 Task: Open Card Card0000000302 in Board Board0000000076 in Workspace WS0000000026 in Trello. Add Member Ayush98111@gmail.com to Card Card0000000302 in Board Board0000000076 in Workspace WS0000000026 in Trello. Add Yellow Label titled Label0000000302 to Card Card0000000302 in Board Board0000000076 in Workspace WS0000000026 in Trello. Add Checklist CL0000000302 to Card Card0000000302 in Board Board0000000076 in Workspace WS0000000026 in Trello. Add Dates with Start Date as May 08 2023 and Due Date as May 31 2023 to Card Card0000000302 in Board Board0000000076 in Workspace WS0000000026 in Trello
Action: Mouse moved to (350, 311)
Screenshot: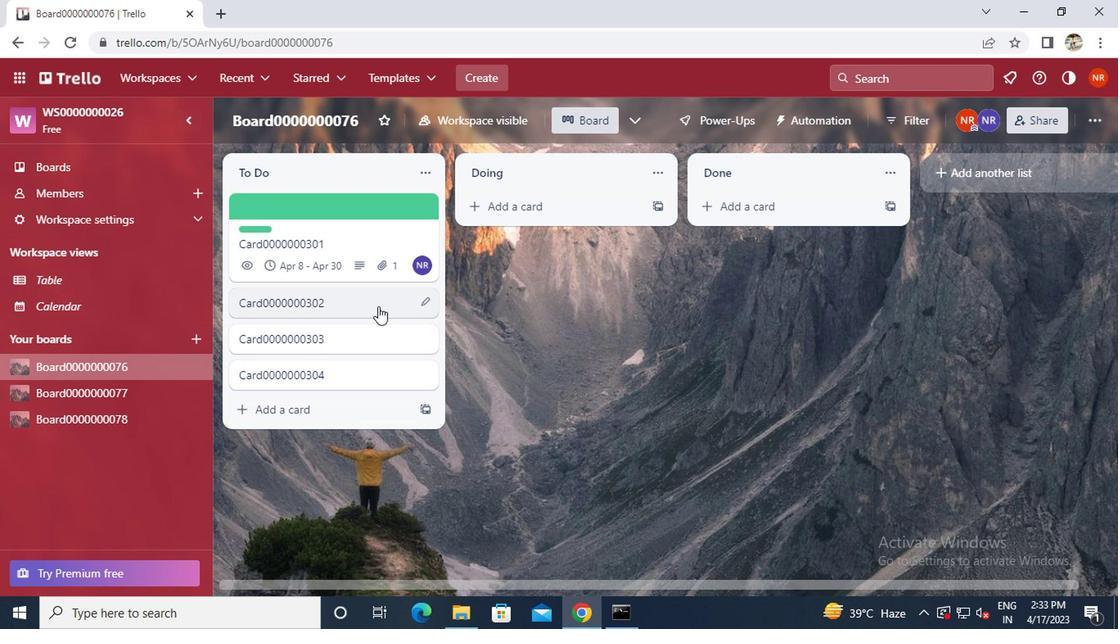 
Action: Mouse pressed left at (350, 311)
Screenshot: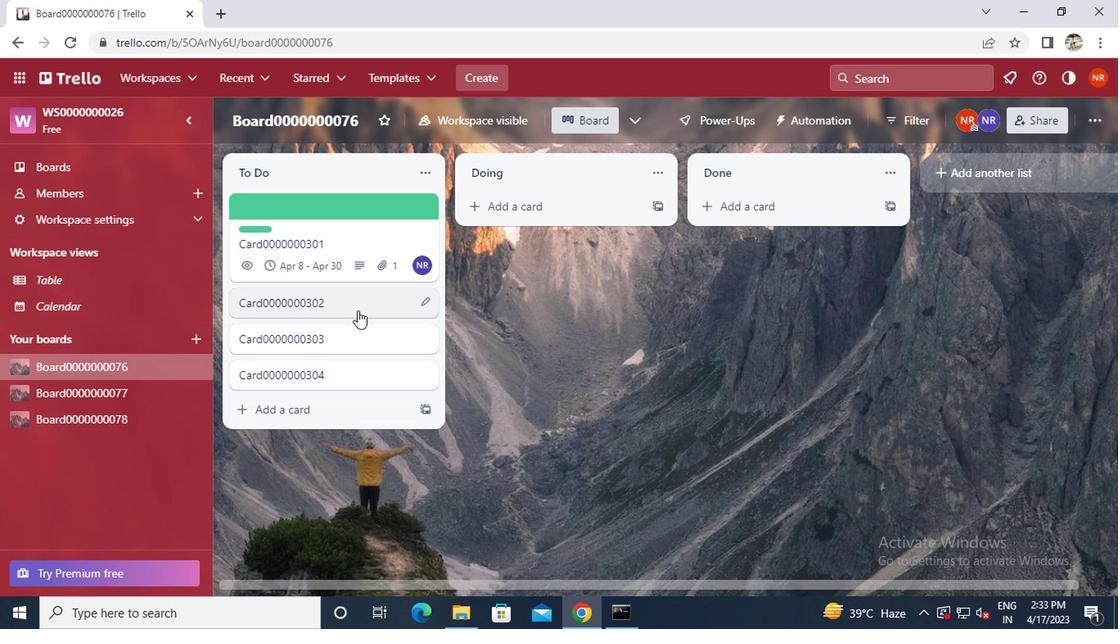
Action: Mouse moved to (762, 265)
Screenshot: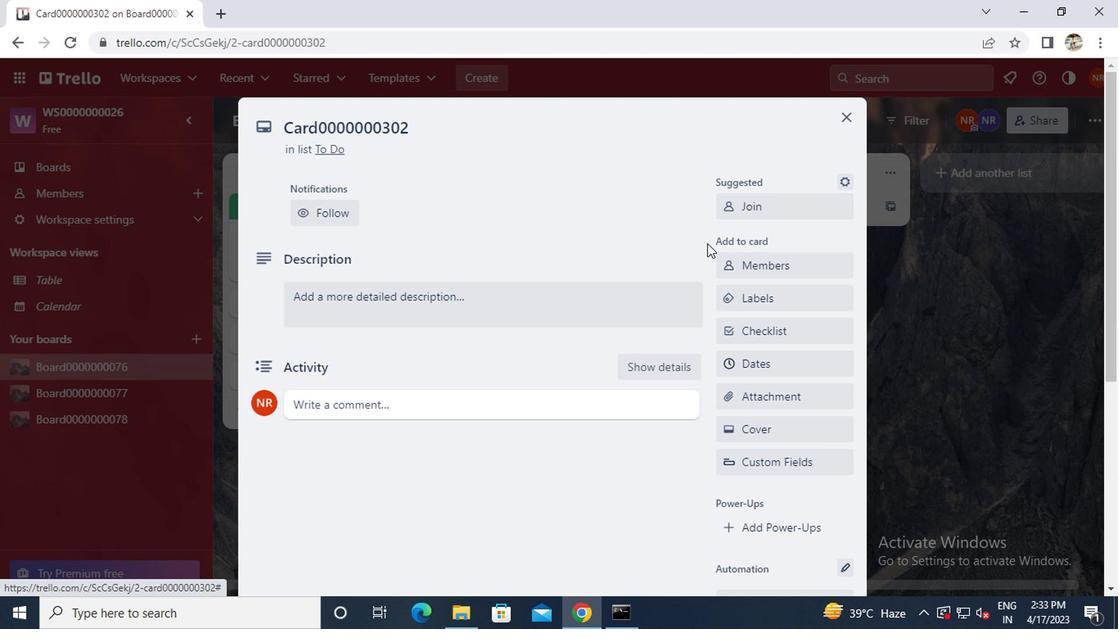 
Action: Mouse pressed left at (762, 265)
Screenshot: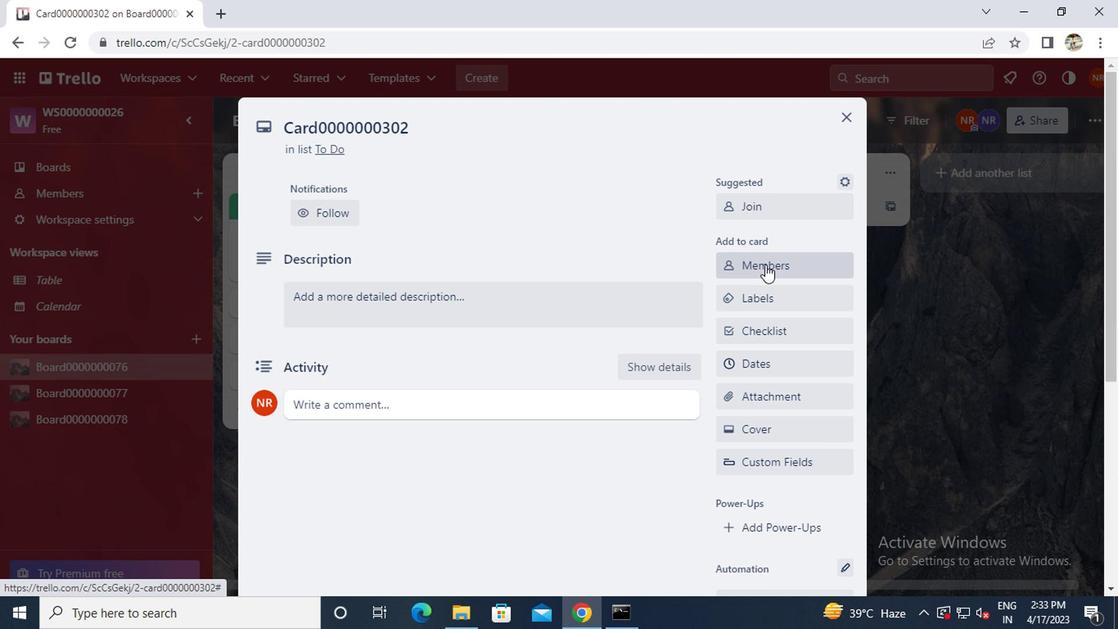 
Action: Key pressed a<Key.caps_lock>yush98111<Key.shift>@GMAIL.COM
Screenshot: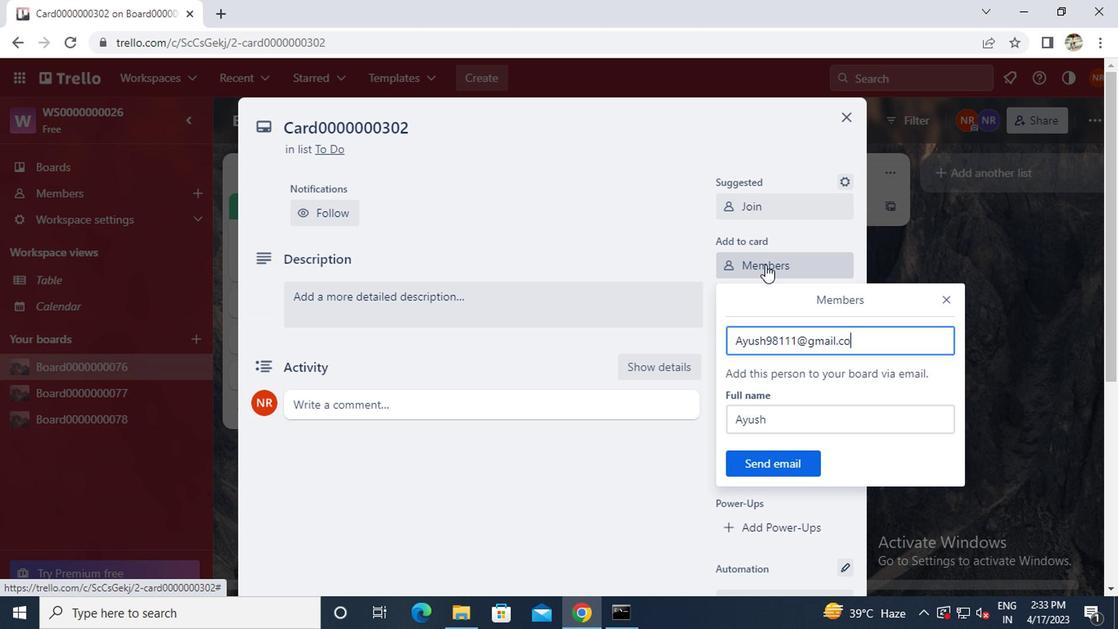 
Action: Mouse moved to (735, 455)
Screenshot: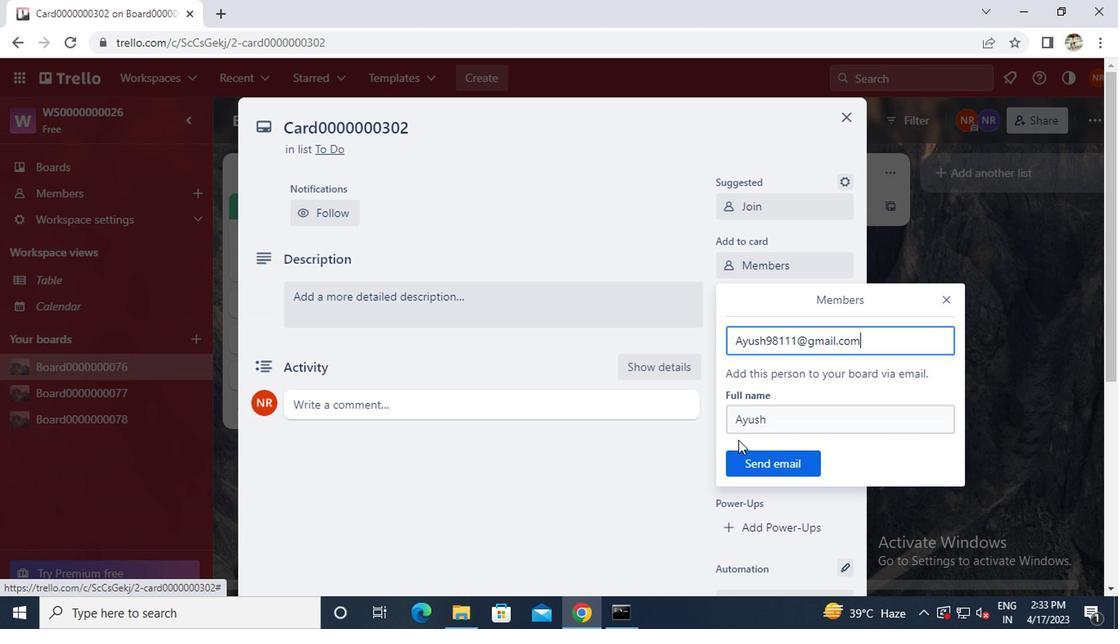 
Action: Mouse pressed left at (735, 455)
Screenshot: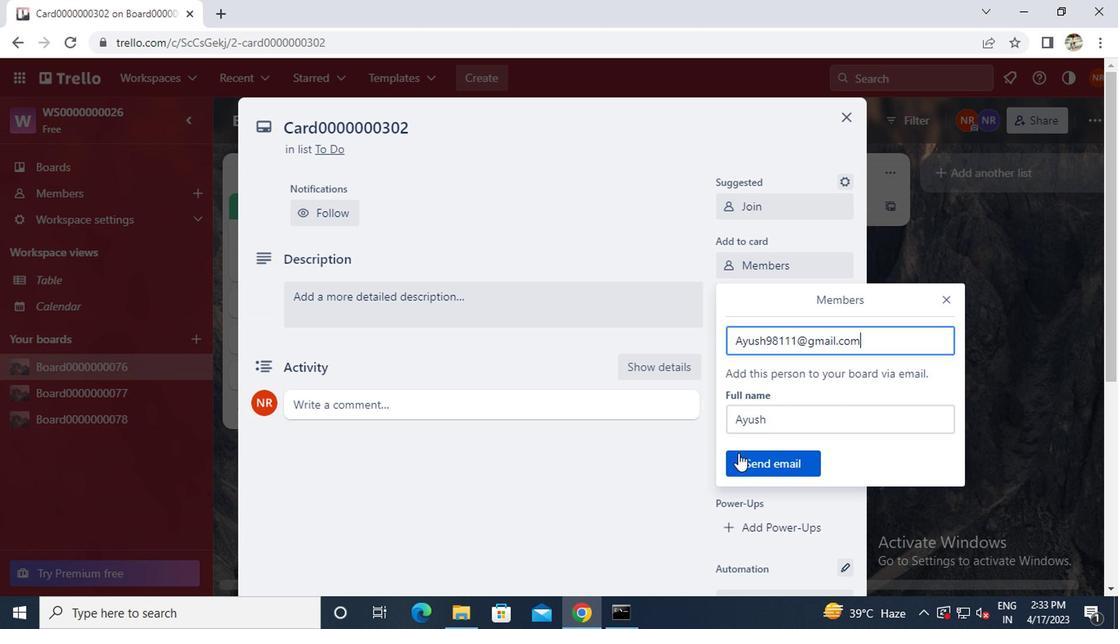 
Action: Mouse moved to (748, 307)
Screenshot: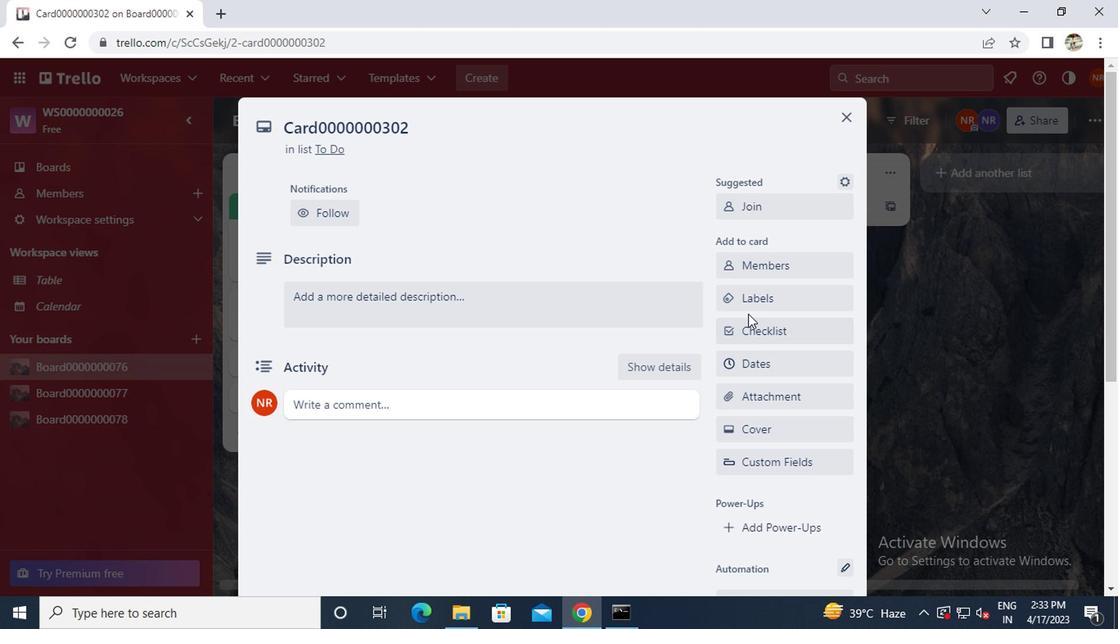 
Action: Mouse pressed left at (748, 307)
Screenshot: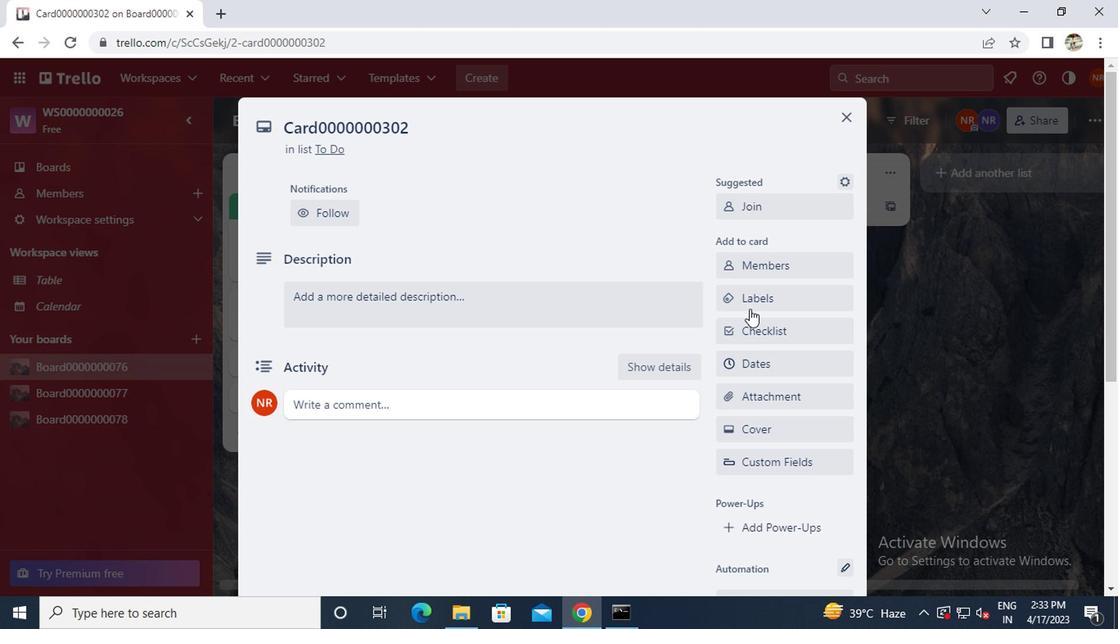 
Action: Mouse moved to (788, 432)
Screenshot: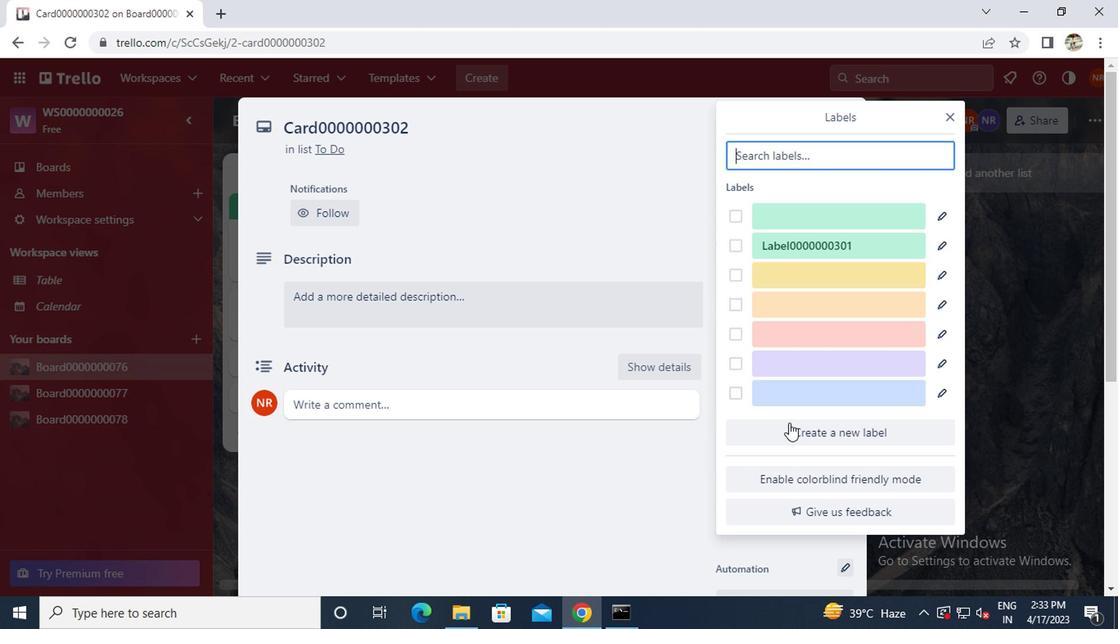 
Action: Mouse pressed left at (788, 432)
Screenshot: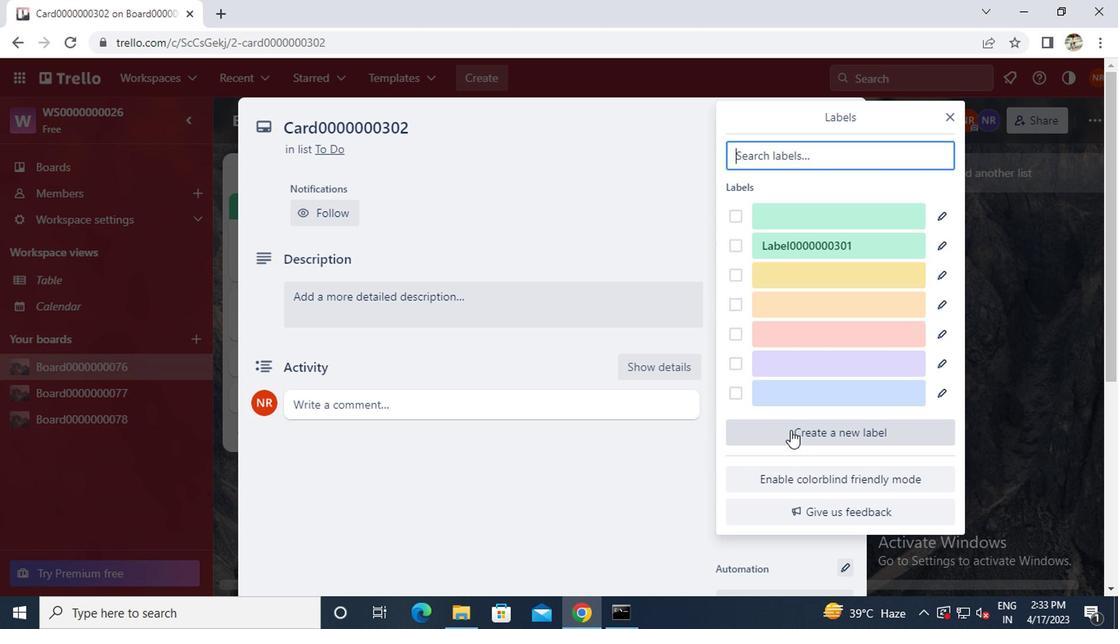 
Action: Mouse moved to (790, 358)
Screenshot: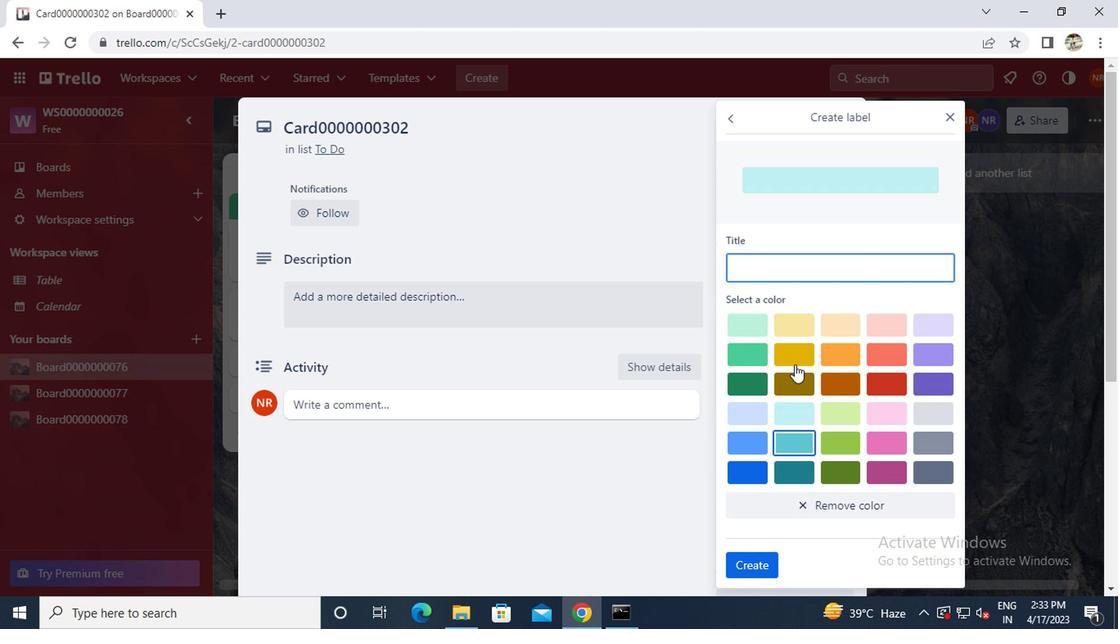 
Action: Mouse pressed left at (790, 358)
Screenshot: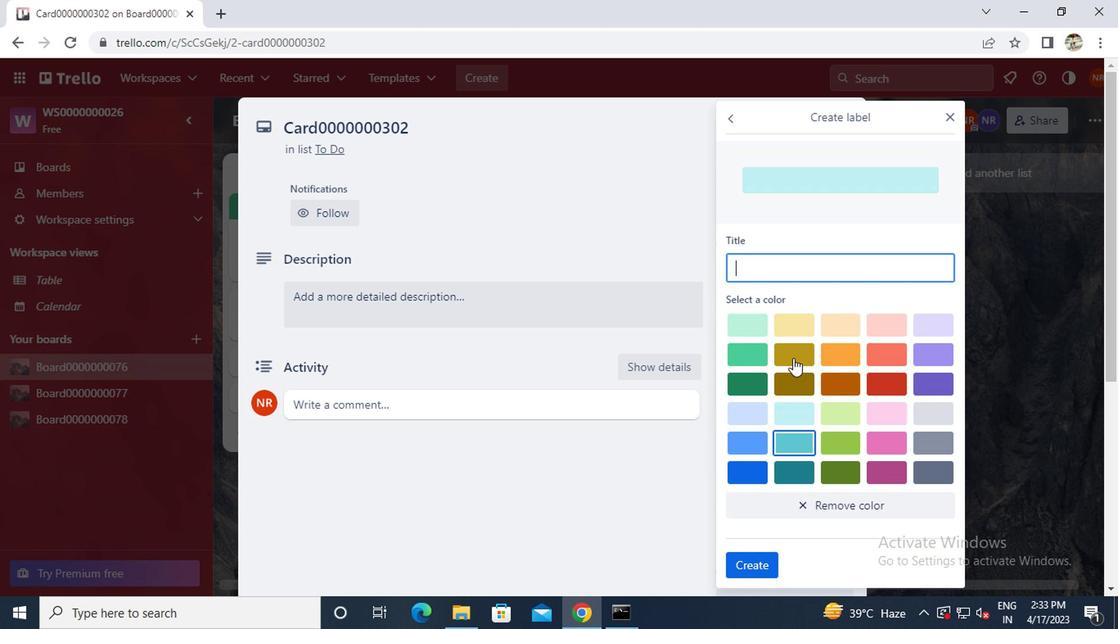 
Action: Mouse moved to (775, 278)
Screenshot: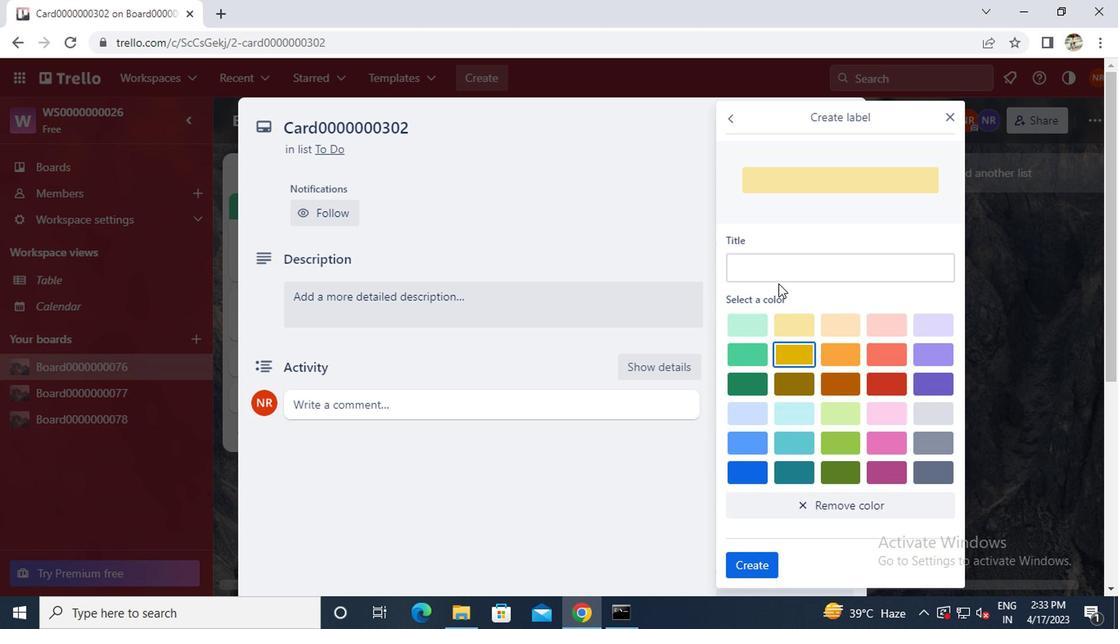 
Action: Mouse pressed left at (775, 278)
Screenshot: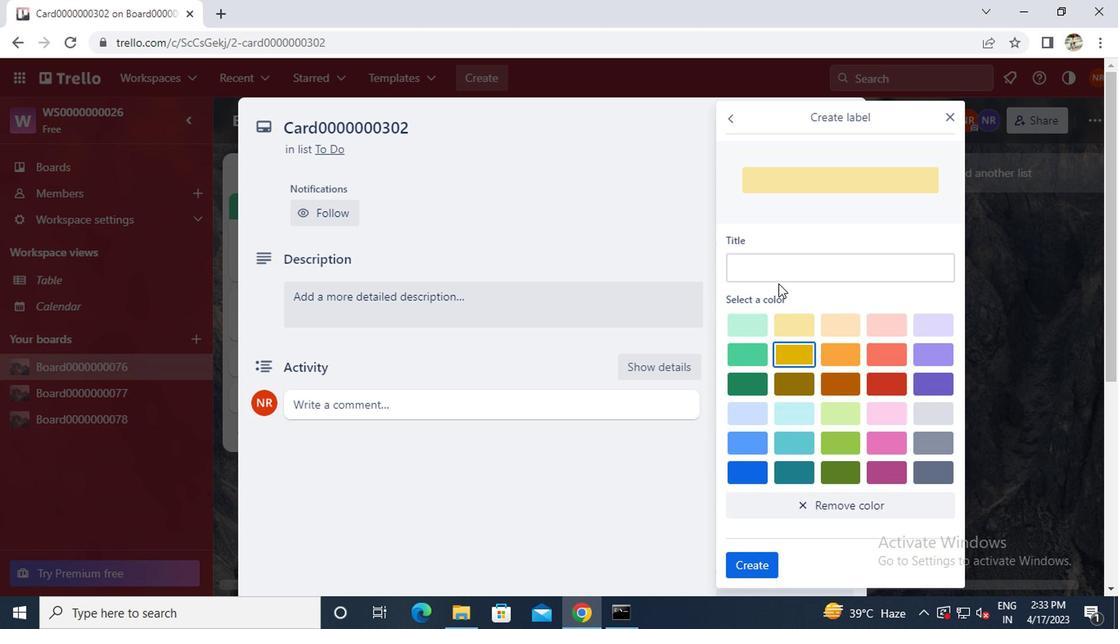 
Action: Mouse moved to (775, 274)
Screenshot: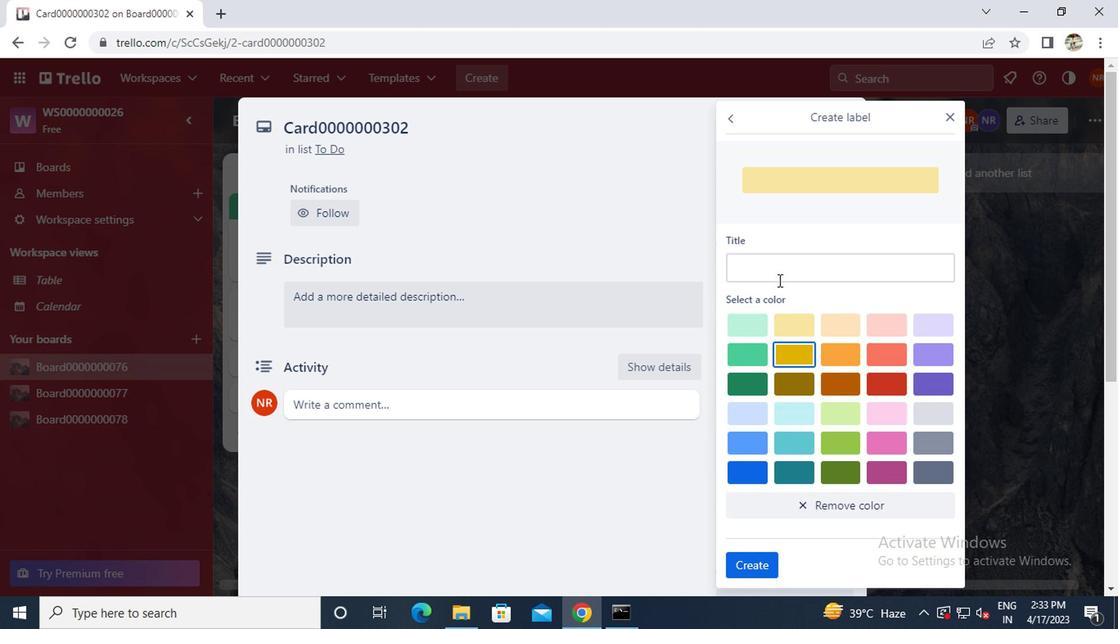 
Action: Key pressed <Key.caps_lock>L<Key.caps_lock>ABEL0000000302
Screenshot: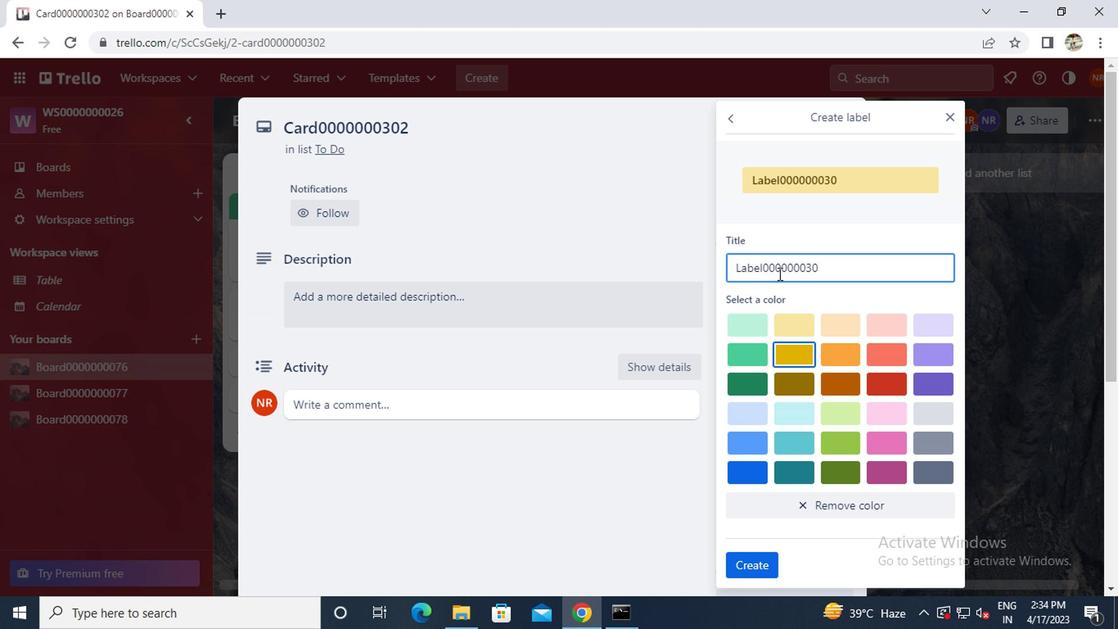 
Action: Mouse moved to (748, 567)
Screenshot: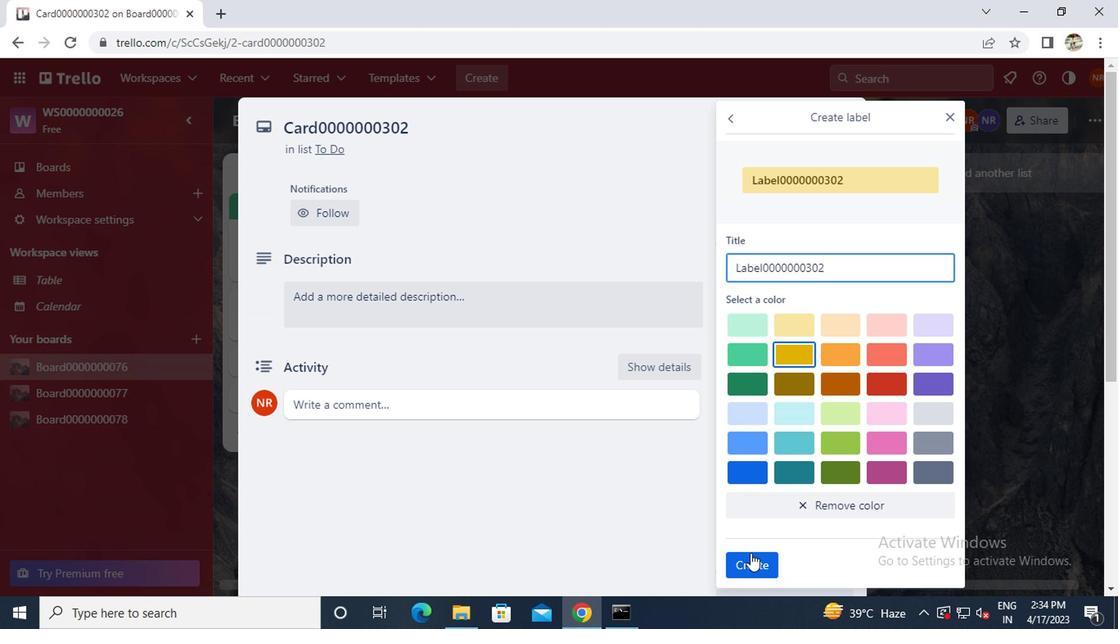 
Action: Mouse pressed left at (748, 567)
Screenshot: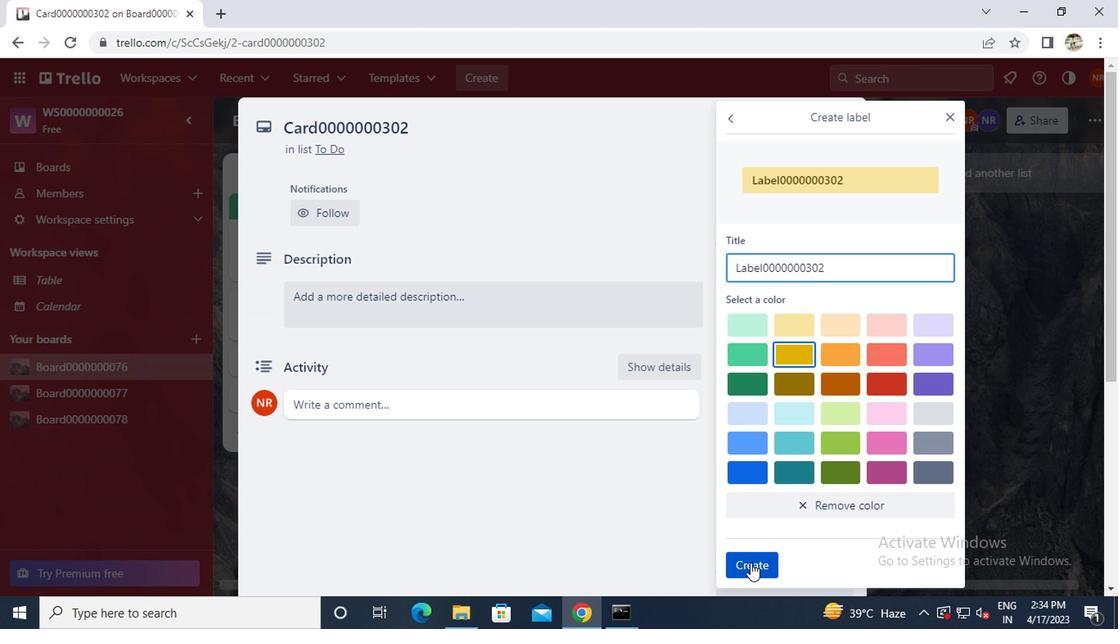 
Action: Mouse moved to (943, 111)
Screenshot: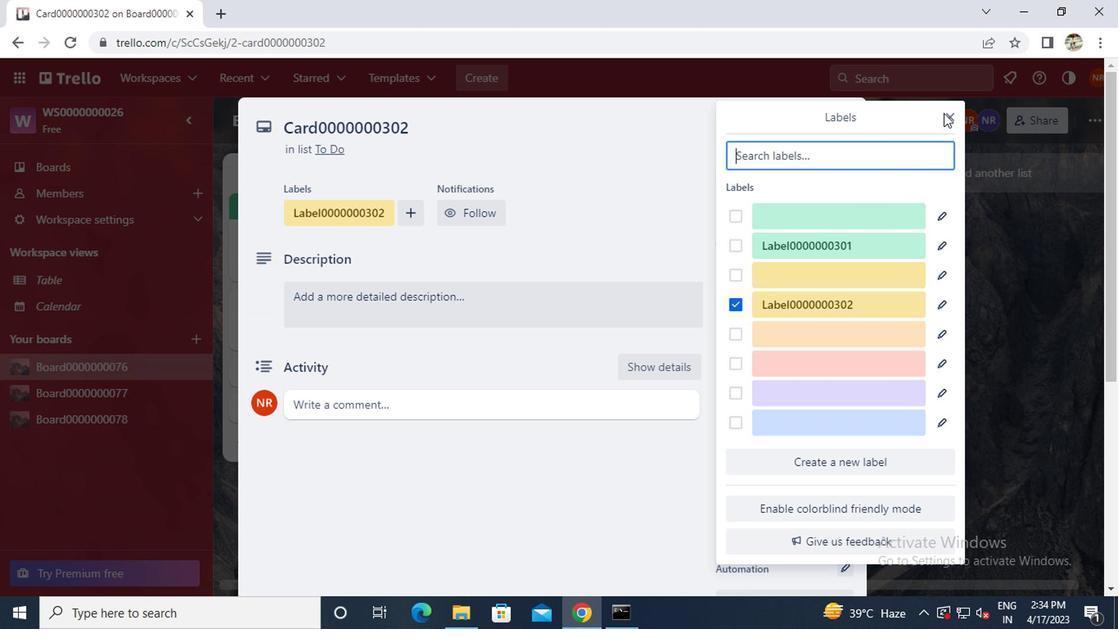 
Action: Mouse pressed left at (943, 111)
Screenshot: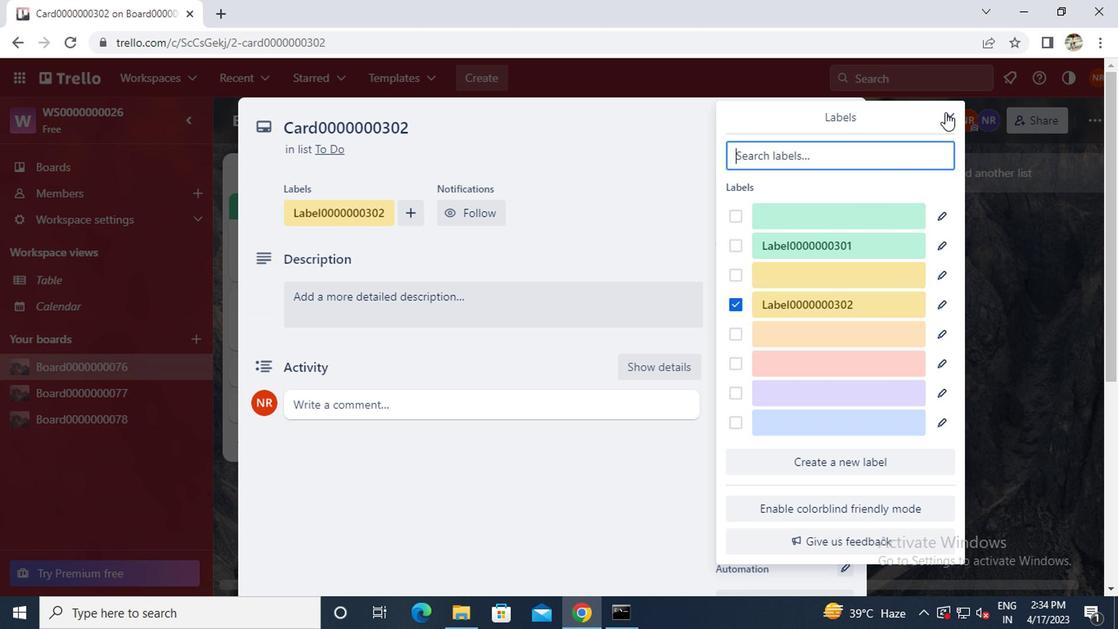 
Action: Mouse moved to (793, 329)
Screenshot: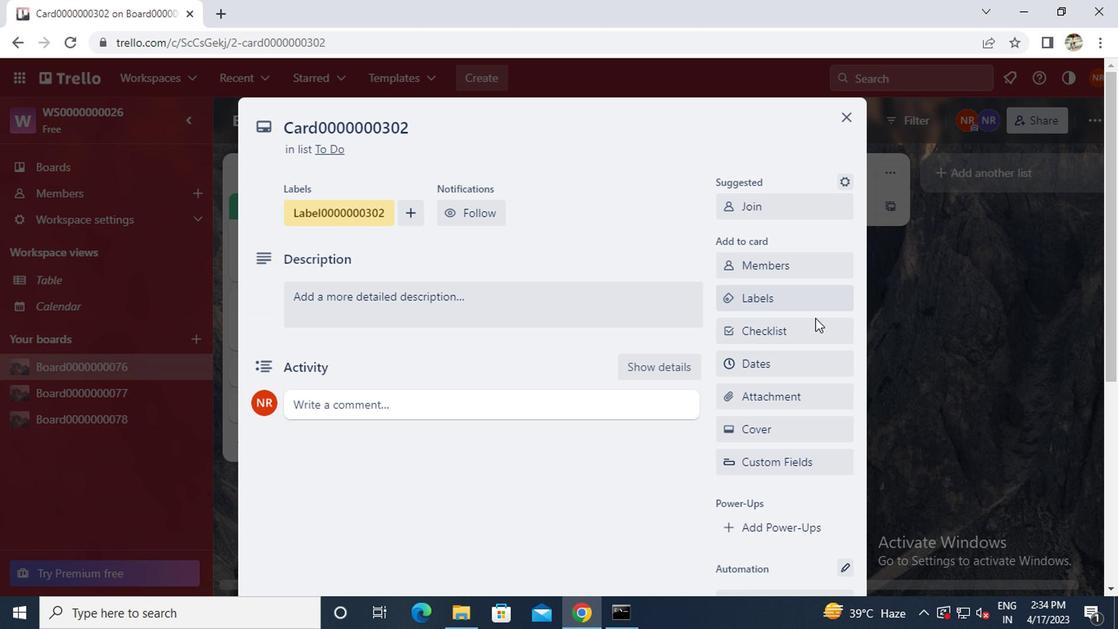 
Action: Mouse pressed left at (793, 329)
Screenshot: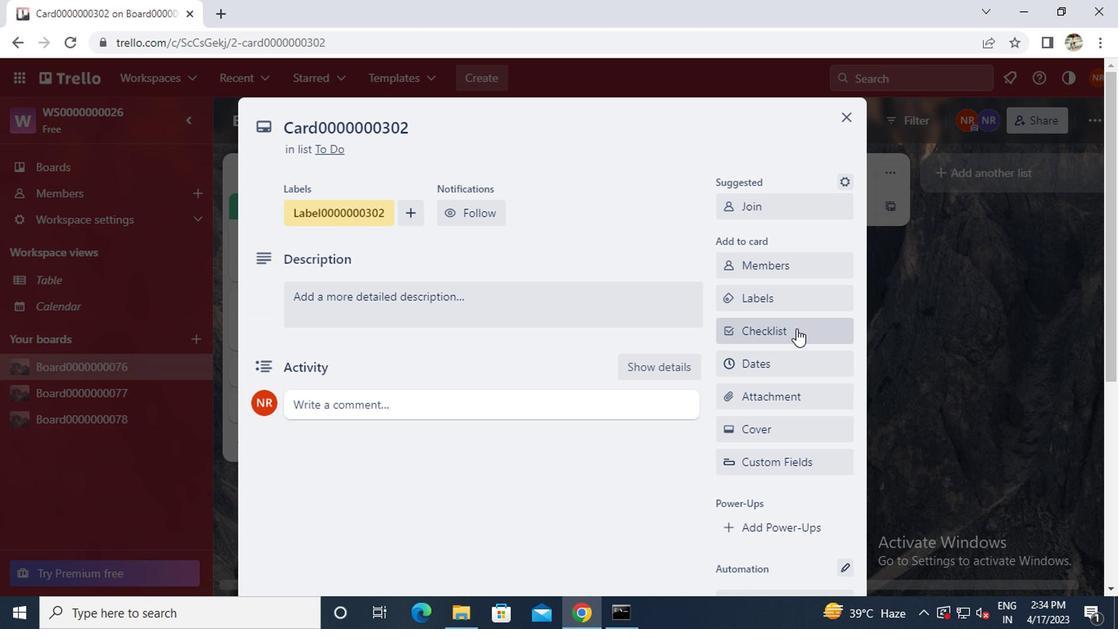 
Action: Key pressed <Key.caps_lock>CL0000000302
Screenshot: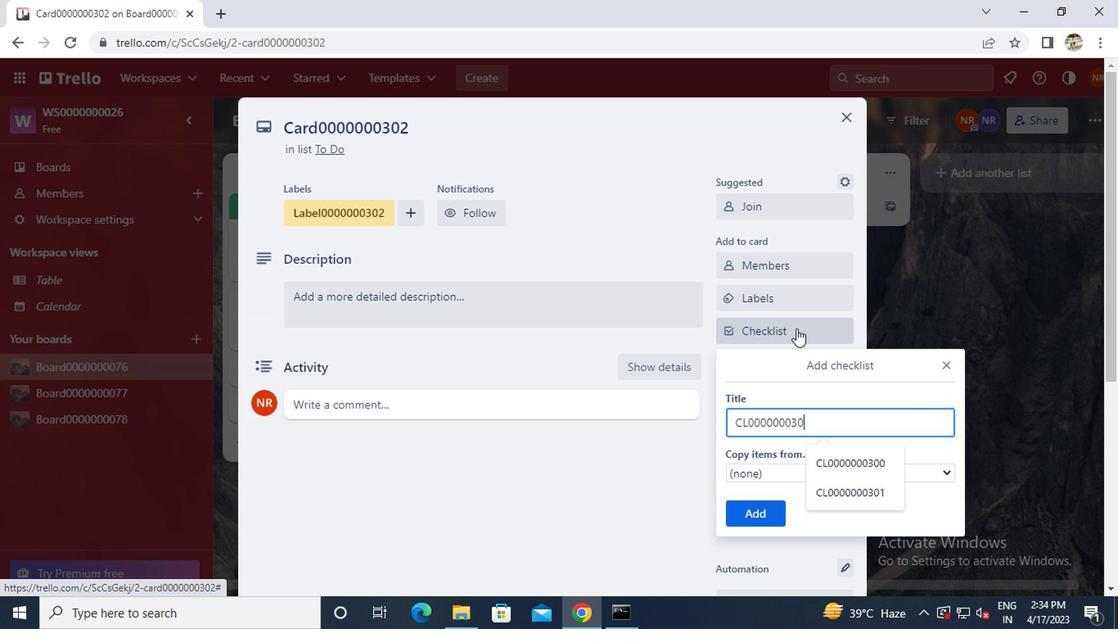 
Action: Mouse moved to (753, 510)
Screenshot: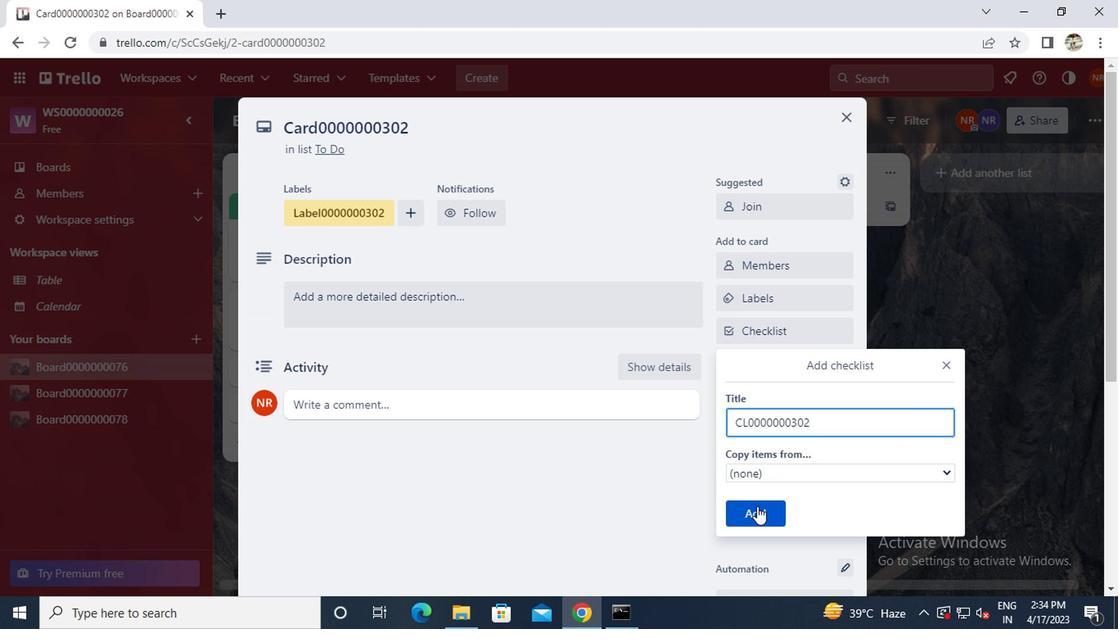 
Action: Mouse pressed left at (753, 510)
Screenshot: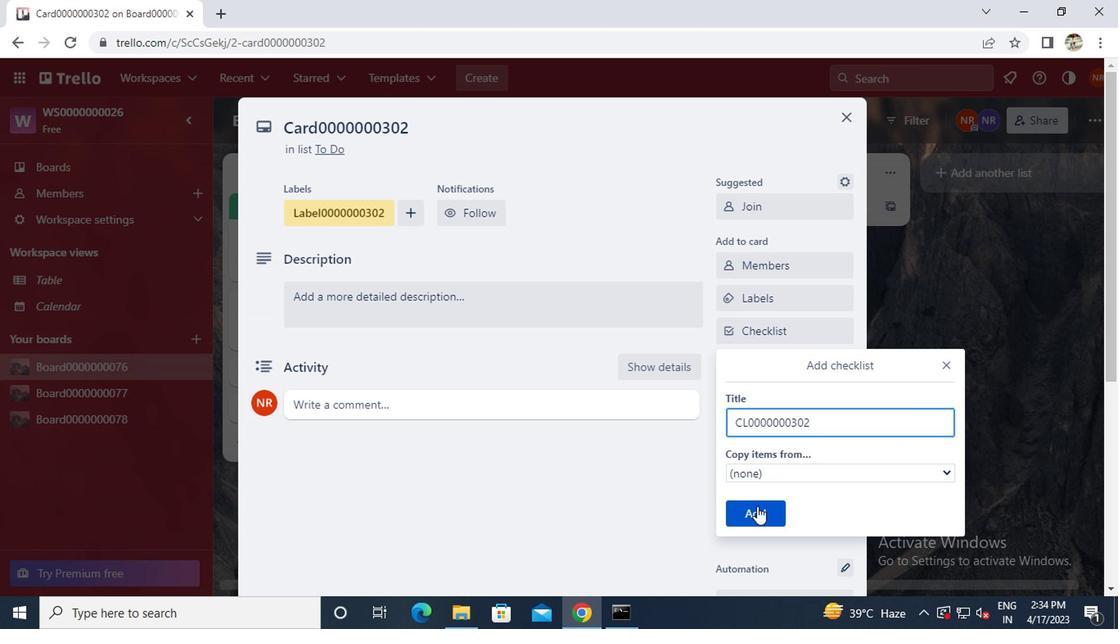 
Action: Mouse moved to (764, 374)
Screenshot: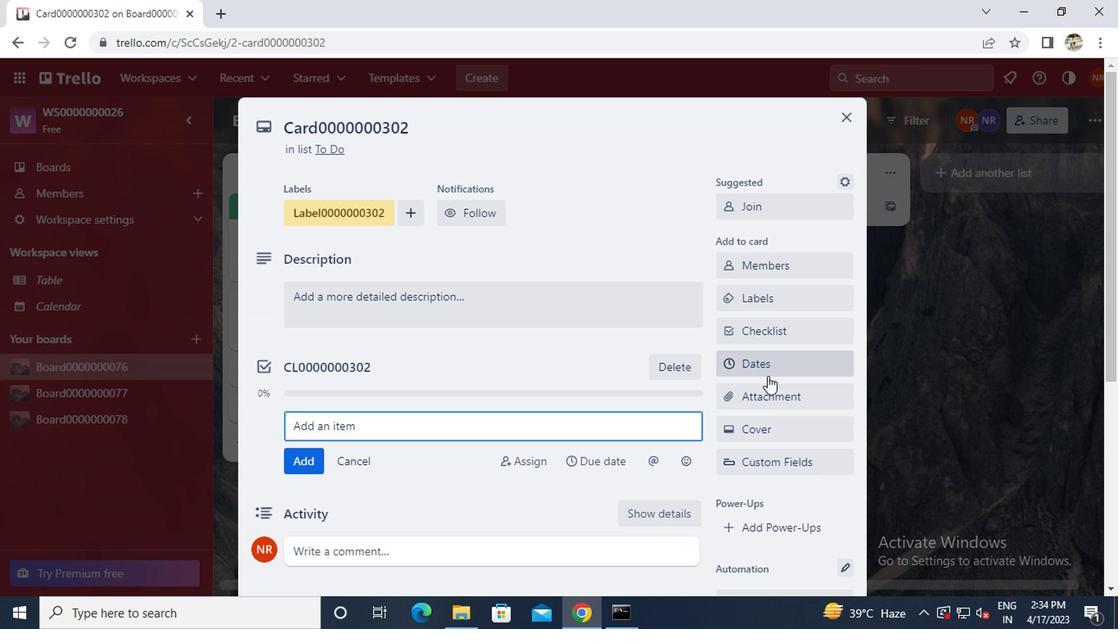 
Action: Mouse pressed left at (764, 374)
Screenshot: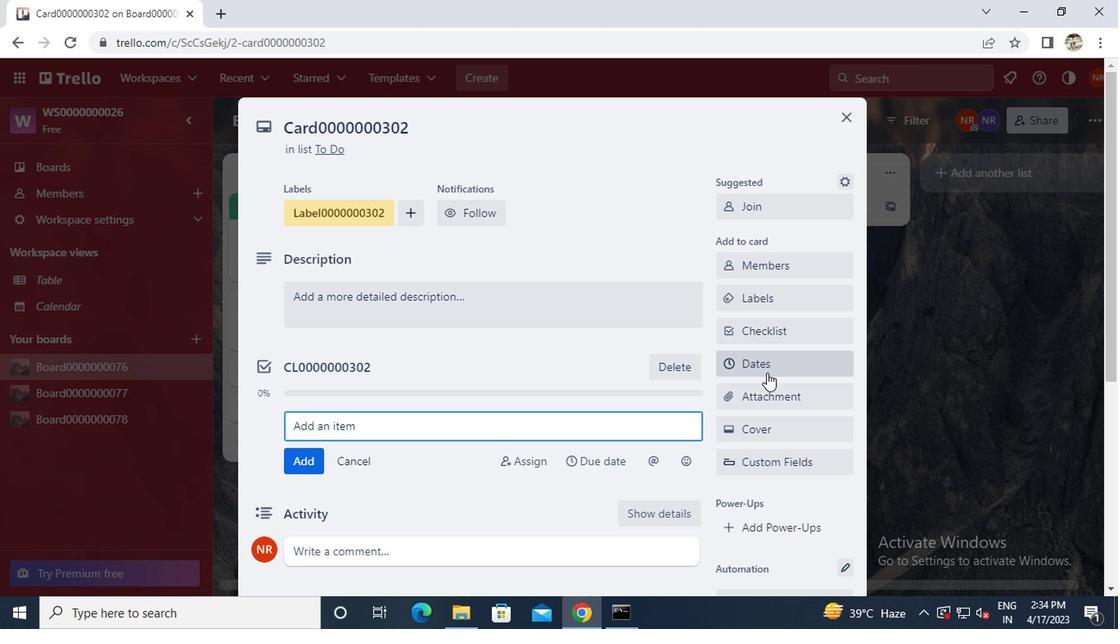 
Action: Mouse moved to (724, 411)
Screenshot: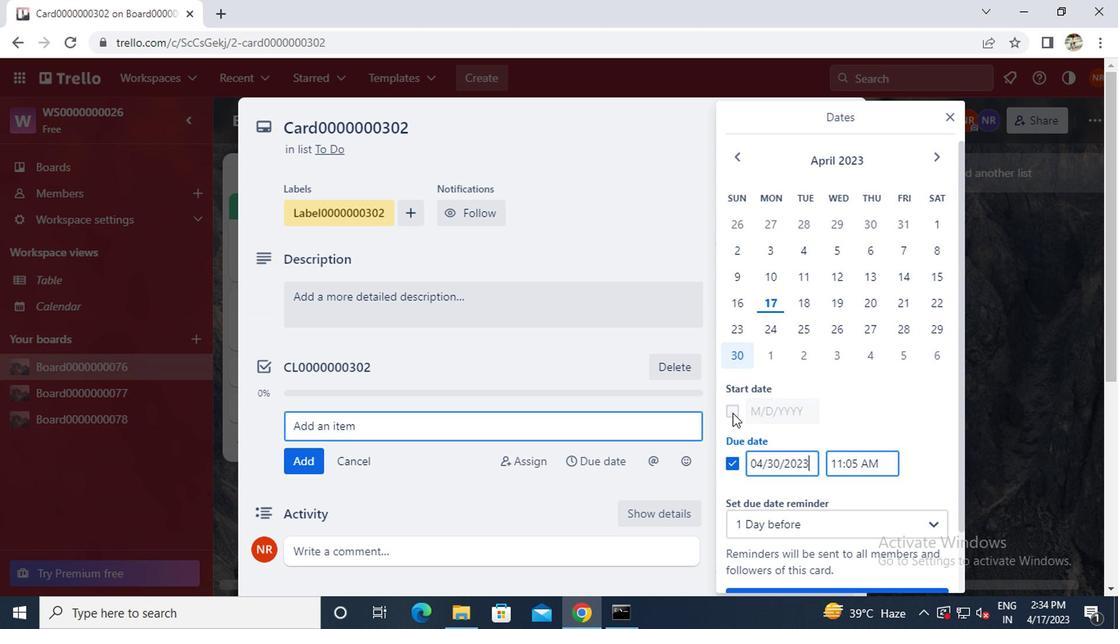 
Action: Mouse pressed left at (724, 411)
Screenshot: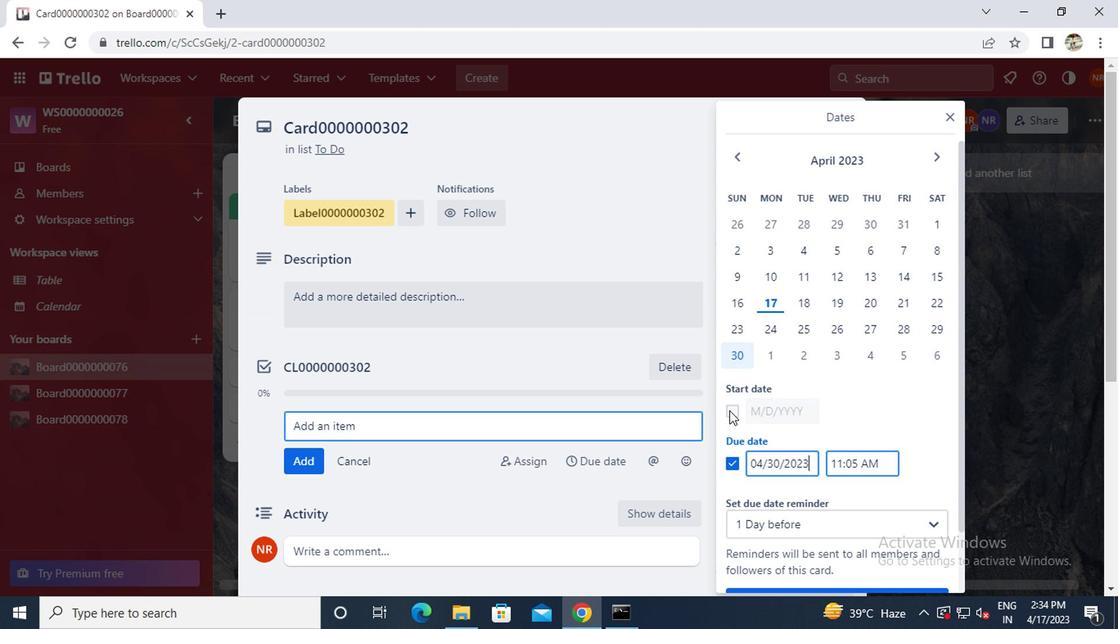 
Action: Mouse moved to (931, 157)
Screenshot: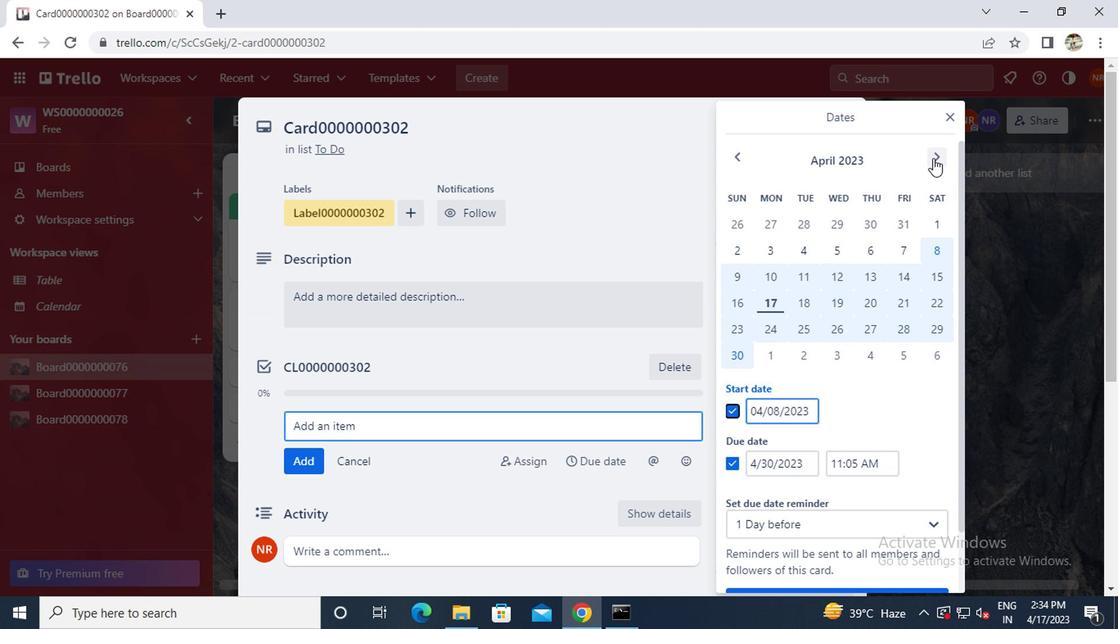 
Action: Mouse pressed left at (931, 157)
Screenshot: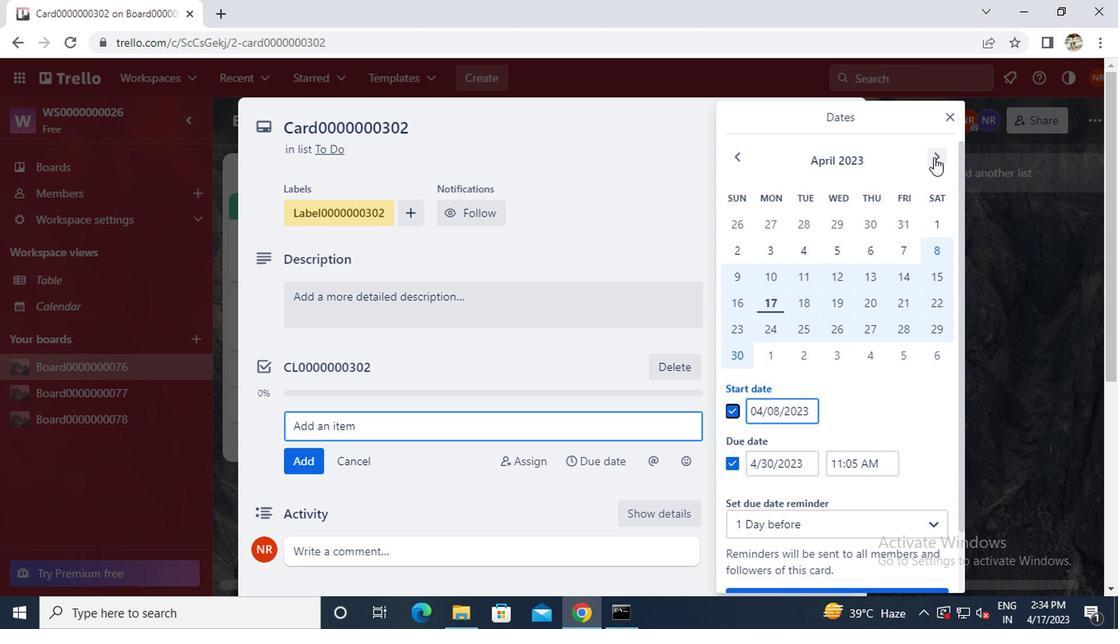 
Action: Mouse moved to (774, 251)
Screenshot: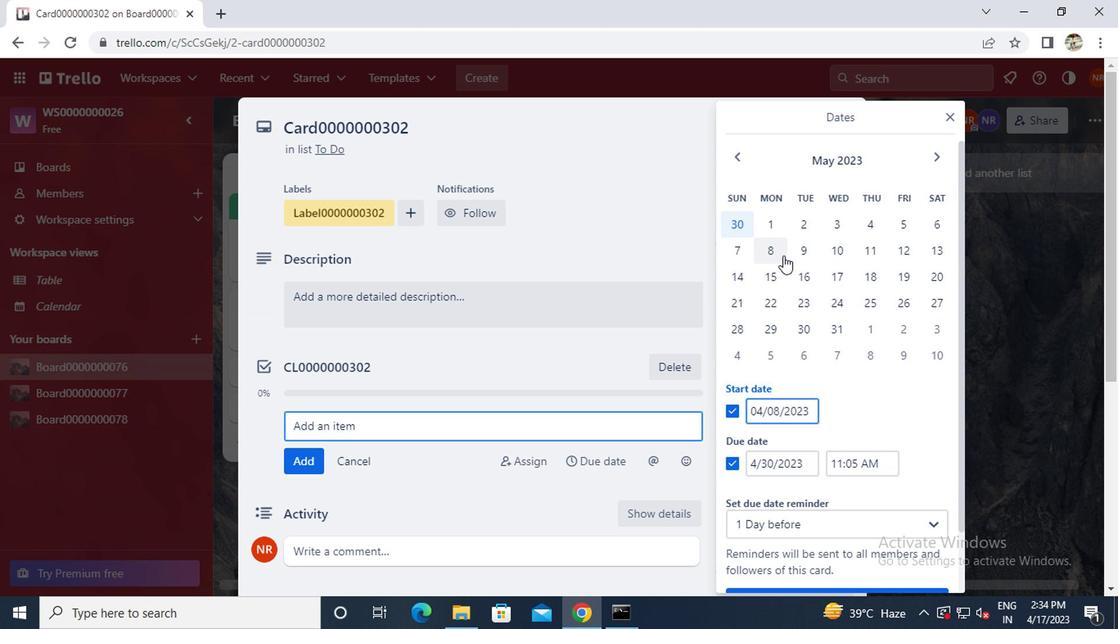 
Action: Mouse pressed left at (774, 251)
Screenshot: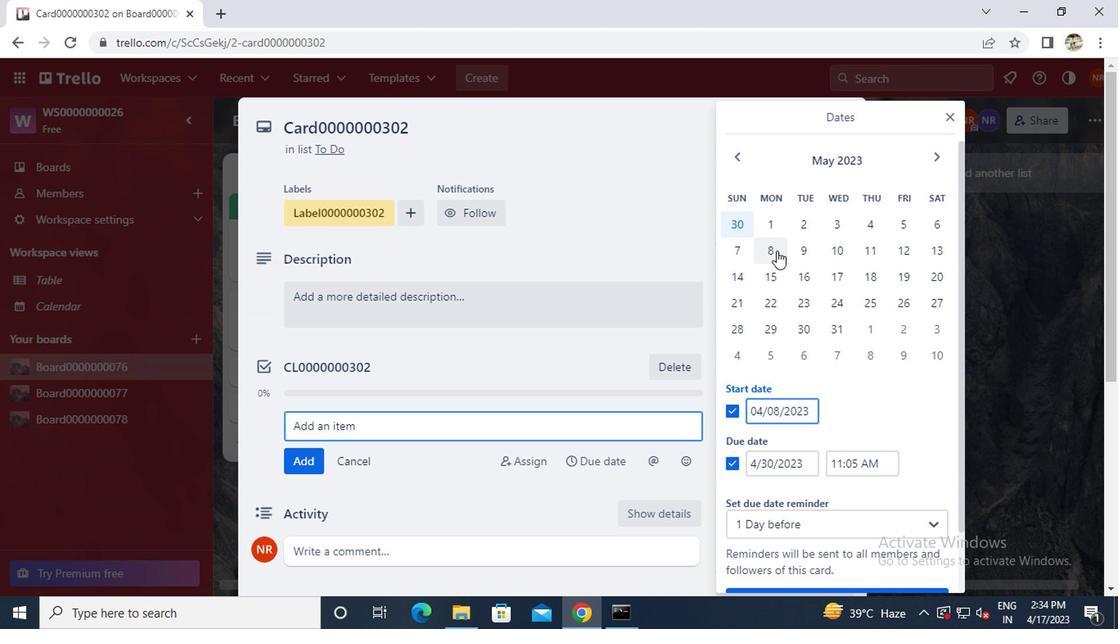 
Action: Mouse moved to (829, 327)
Screenshot: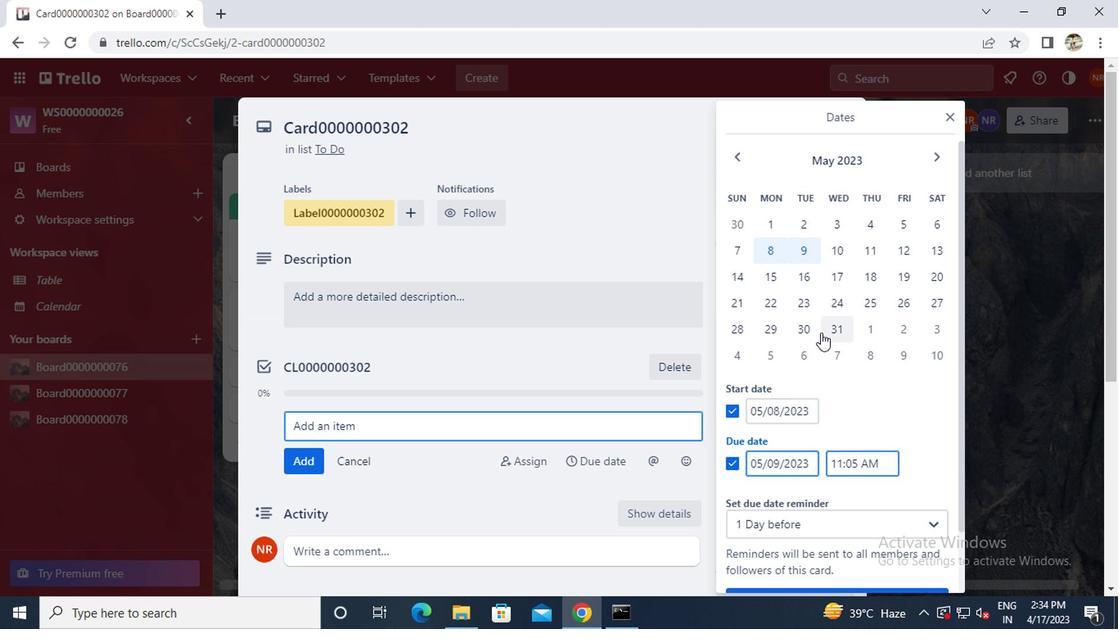 
Action: Mouse pressed left at (829, 327)
Screenshot: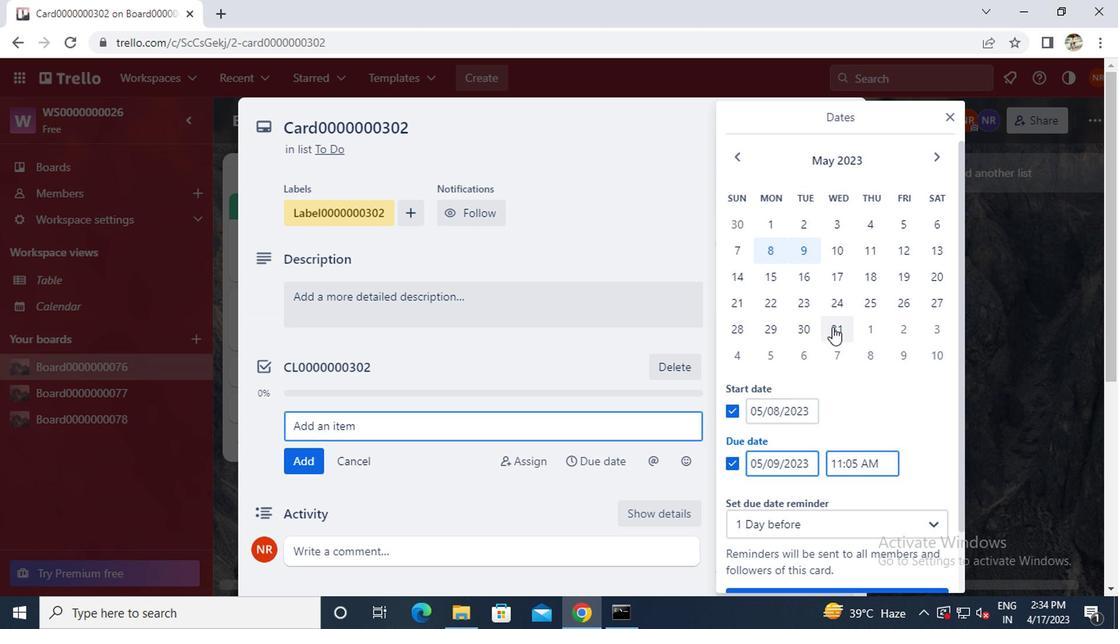 
Action: Mouse moved to (825, 366)
Screenshot: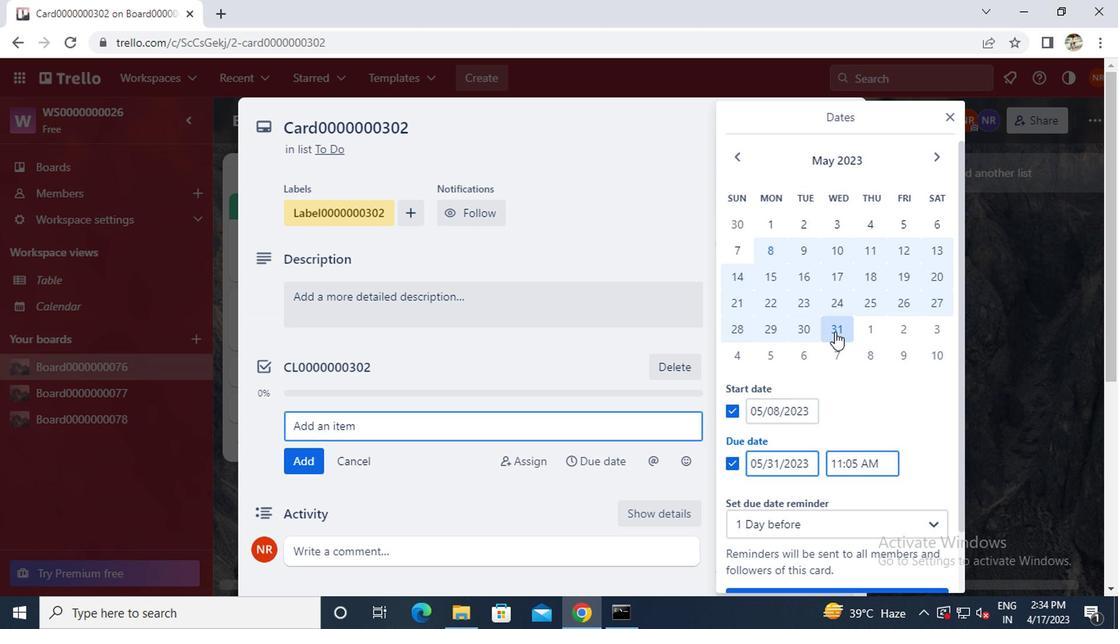 
Action: Mouse scrolled (825, 365) with delta (0, -1)
Screenshot: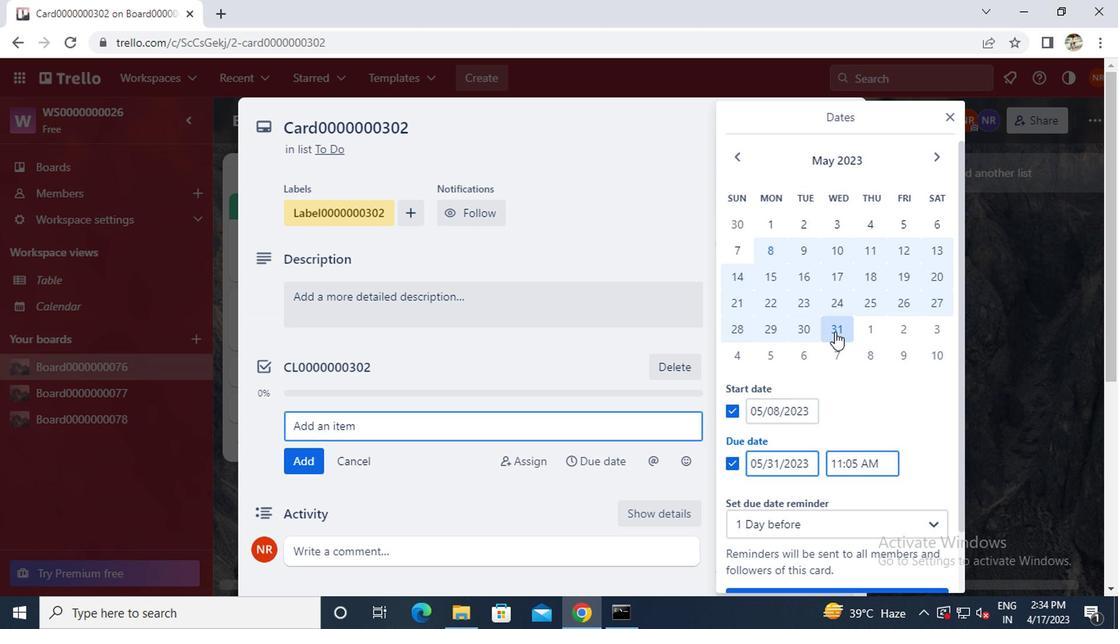 
Action: Mouse scrolled (825, 365) with delta (0, -1)
Screenshot: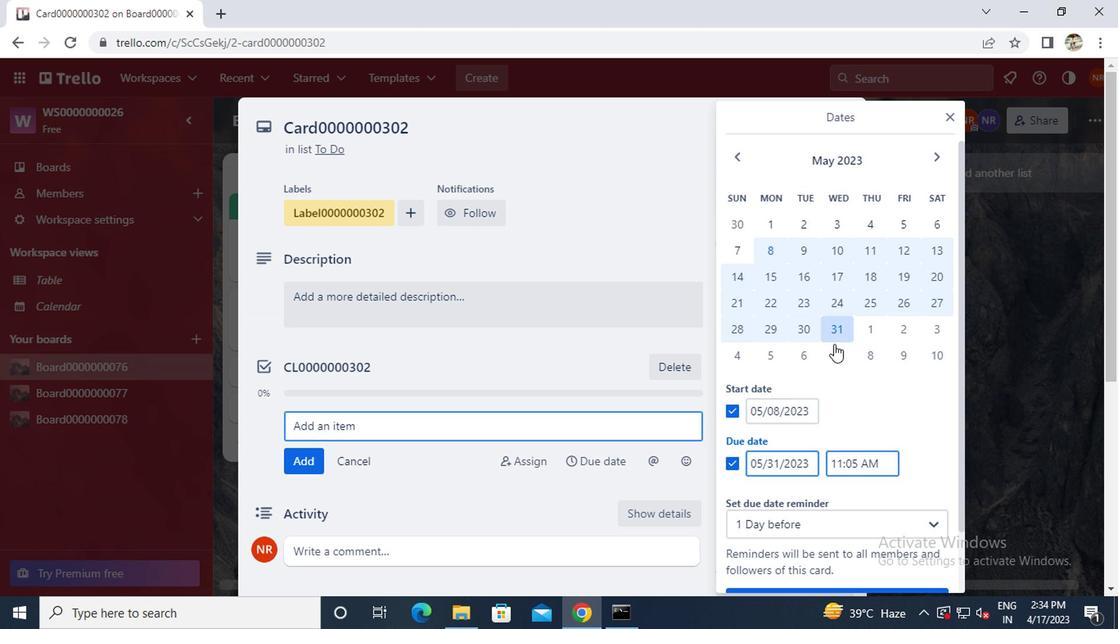 
Action: Mouse scrolled (825, 365) with delta (0, -1)
Screenshot: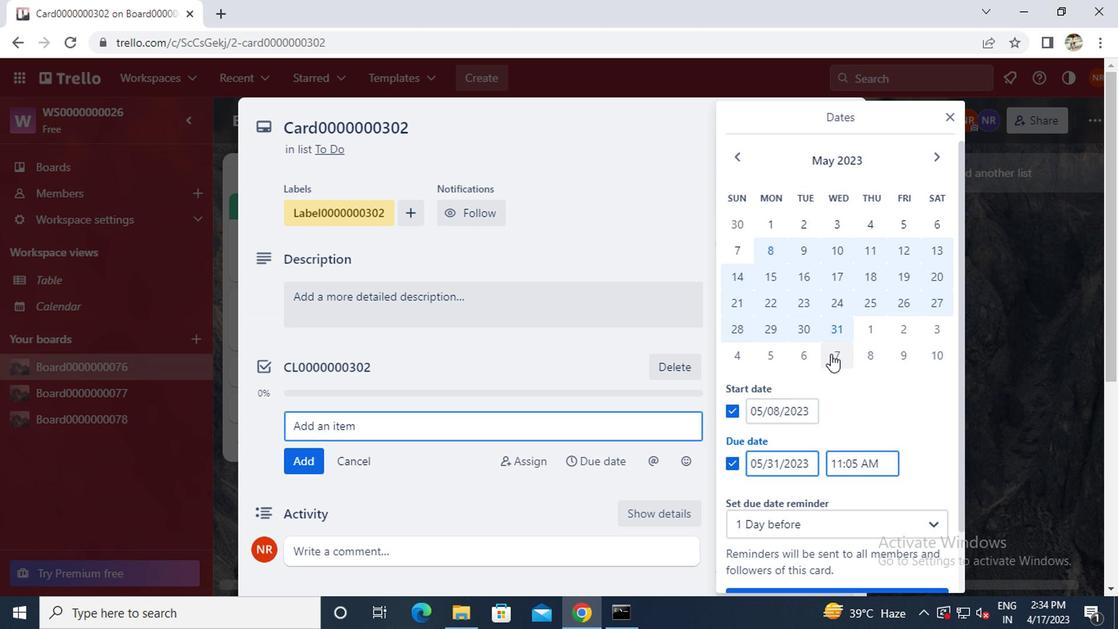 
Action: Mouse moved to (786, 528)
Screenshot: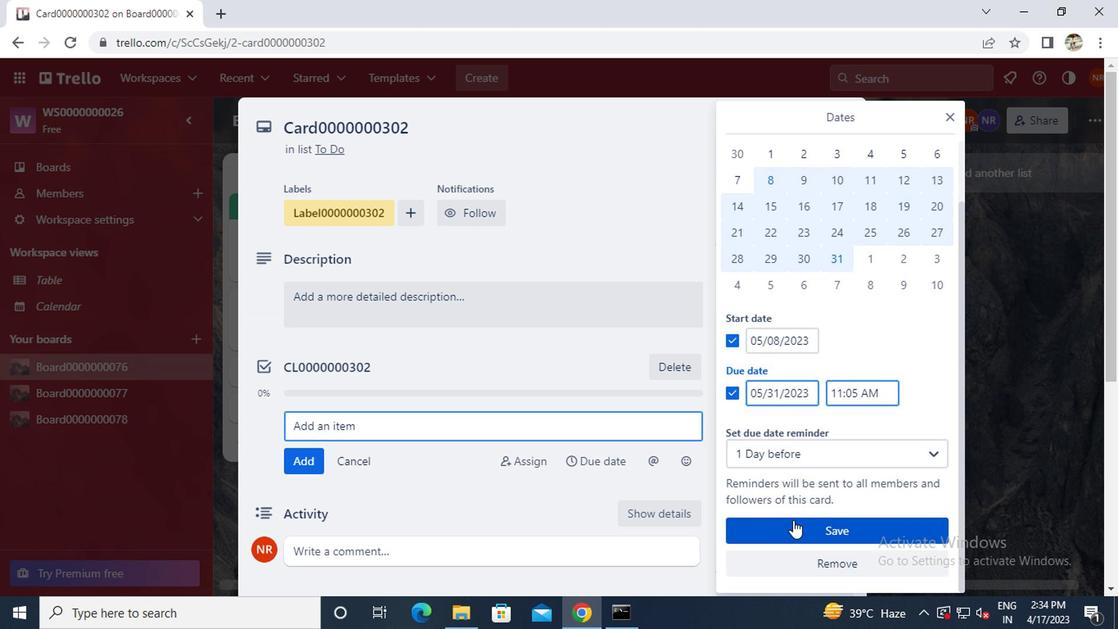 
Action: Mouse pressed left at (786, 528)
Screenshot: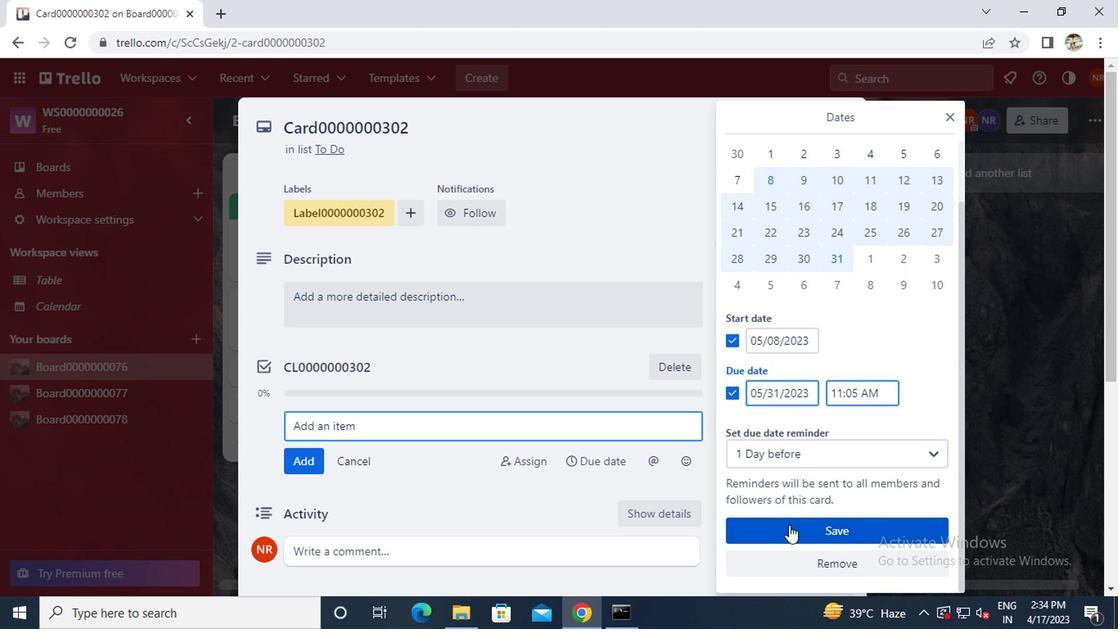 
